 Task: Open "Privacy Guide".
Action: Mouse moved to (1181, 36)
Screenshot: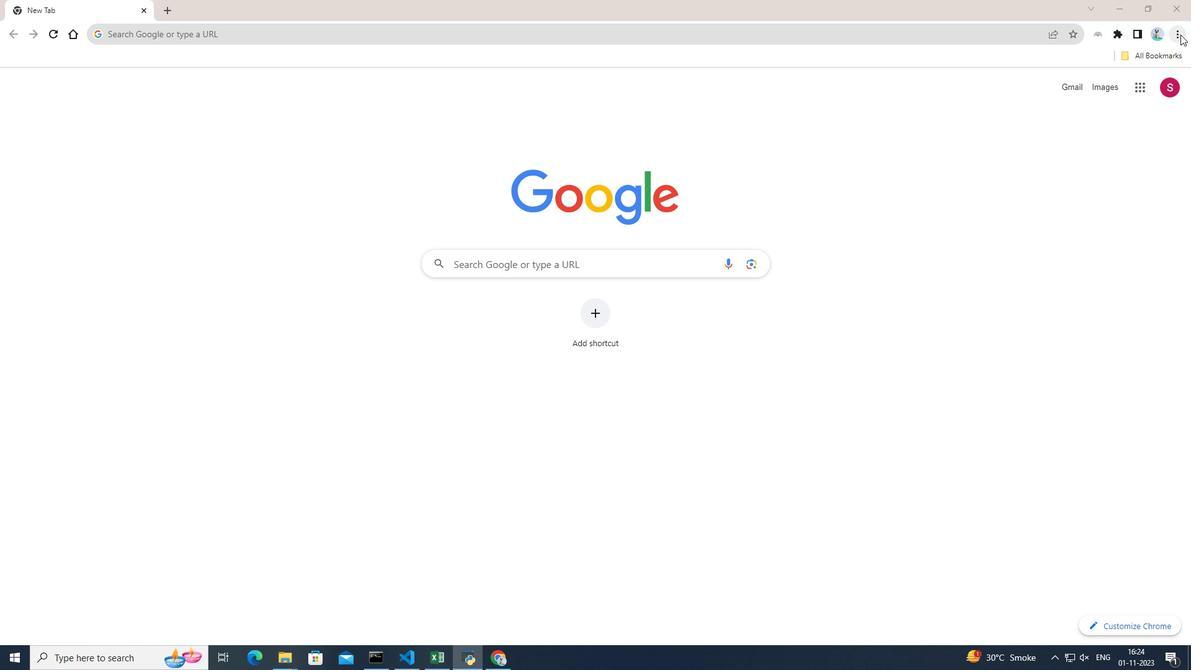 
Action: Mouse pressed left at (1181, 36)
Screenshot: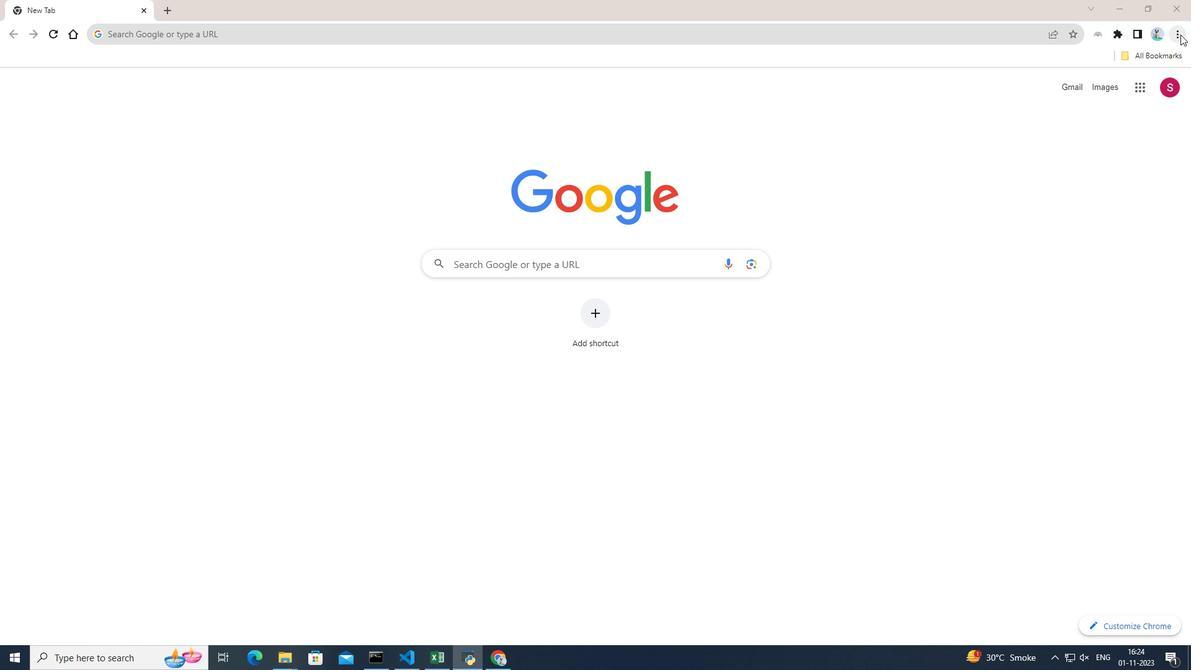 
Action: Mouse moved to (1054, 255)
Screenshot: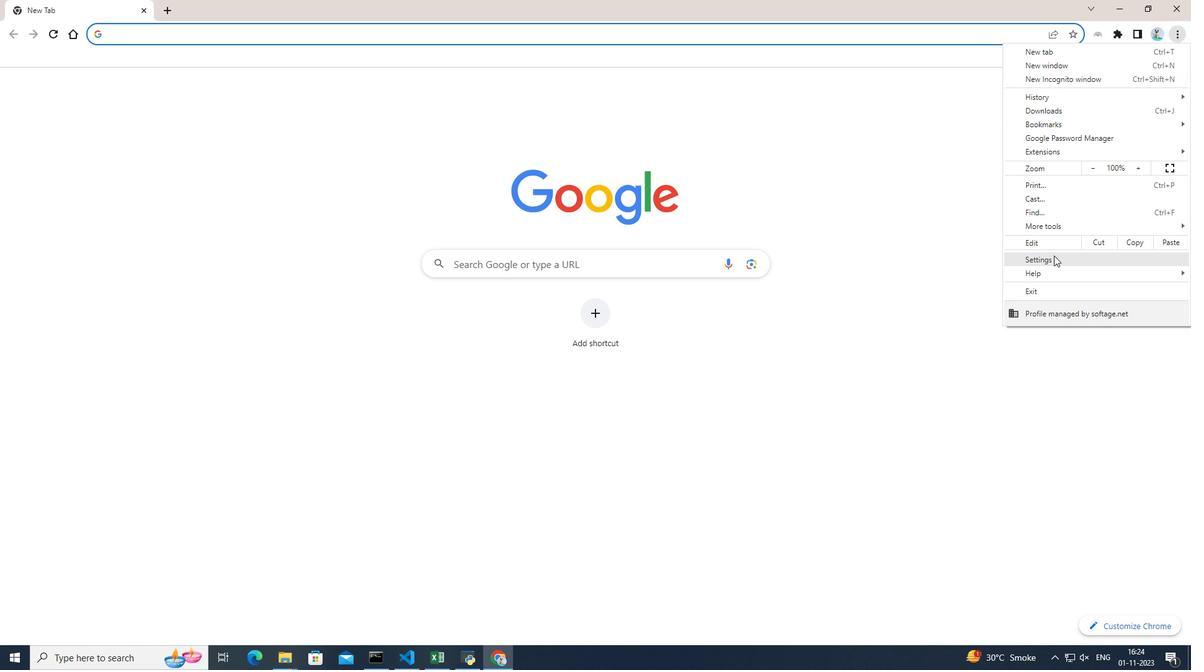 
Action: Mouse pressed left at (1054, 255)
Screenshot: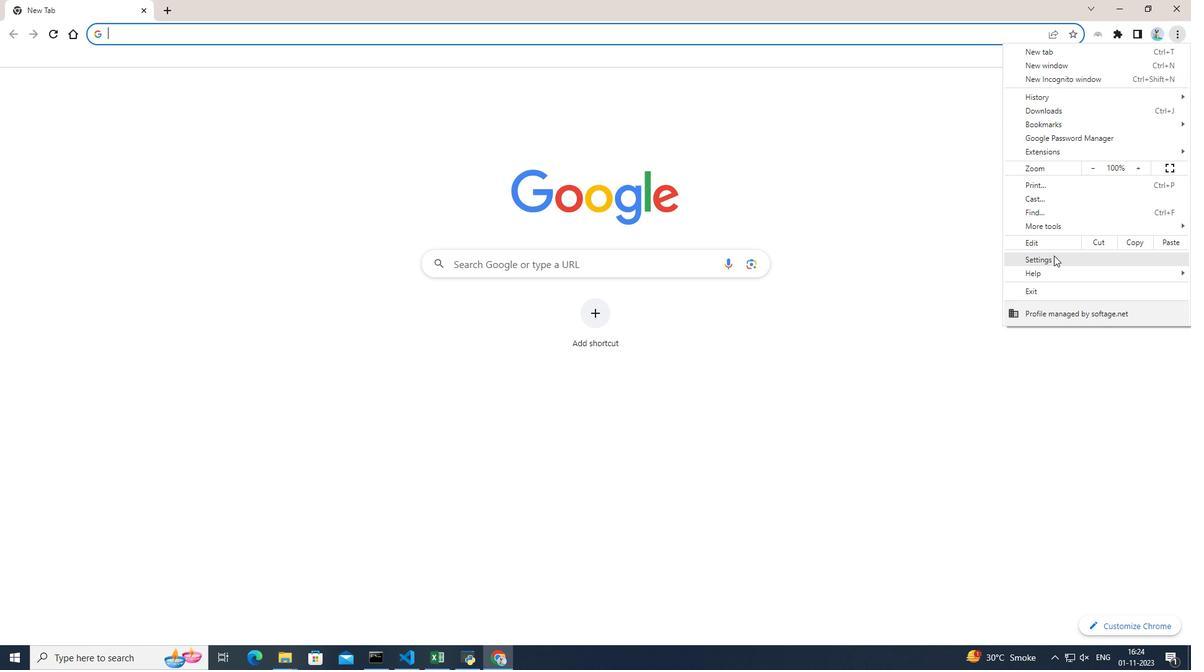 
Action: Mouse moved to (87, 143)
Screenshot: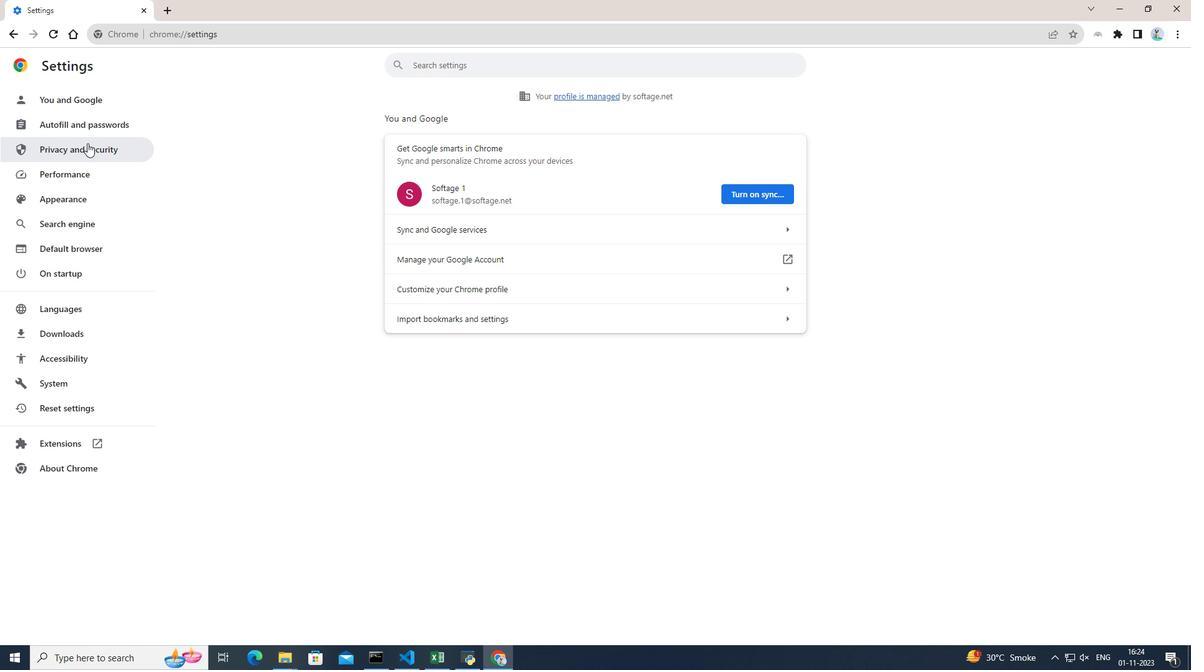 
Action: Mouse pressed left at (87, 143)
Screenshot: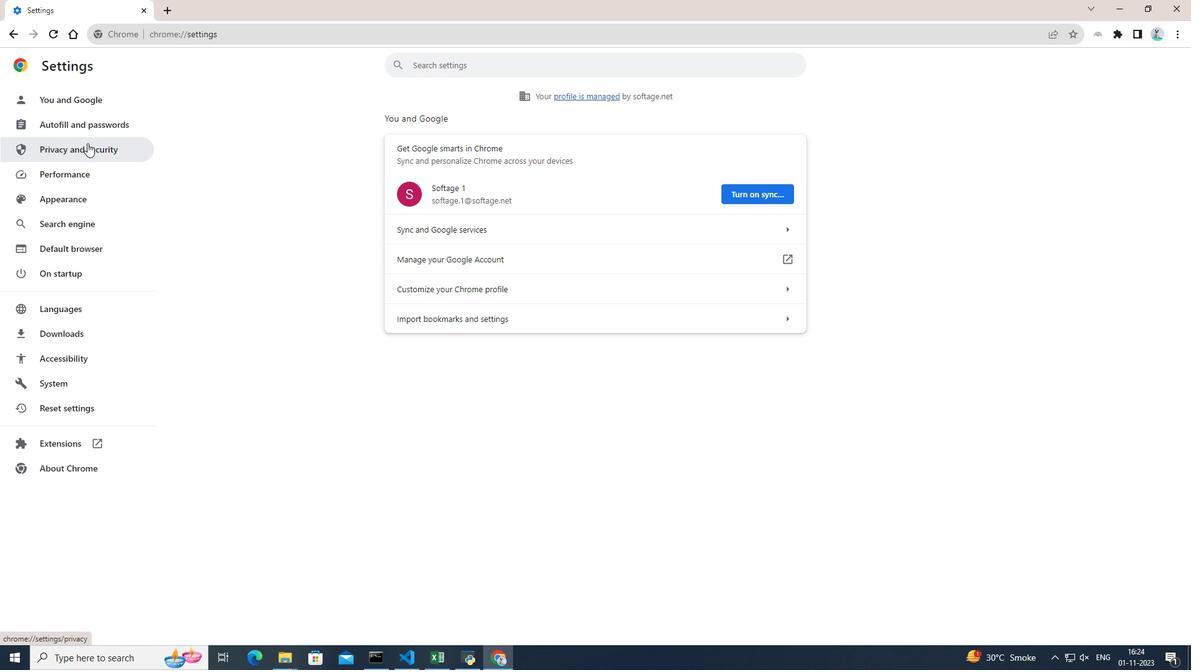 
Action: Mouse moved to (489, 187)
Screenshot: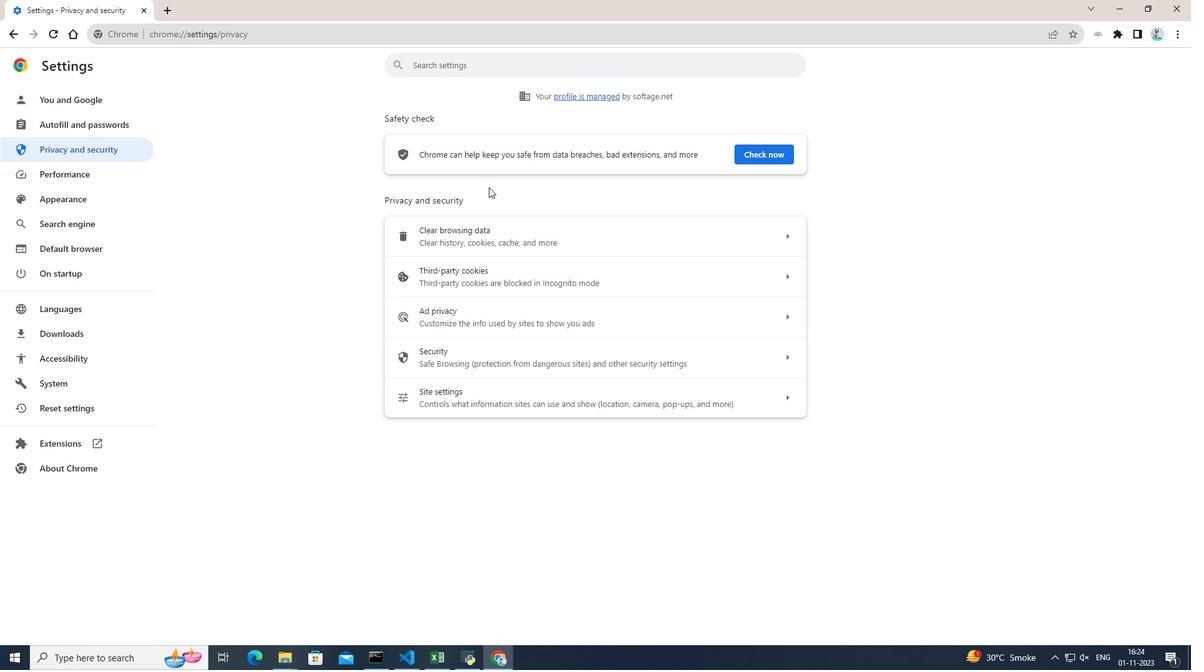 
